 Task: Add Blue Label titled Label0010 to Card Card0010 in Board Board0003 in Development in Trello
Action: Mouse moved to (691, 95)
Screenshot: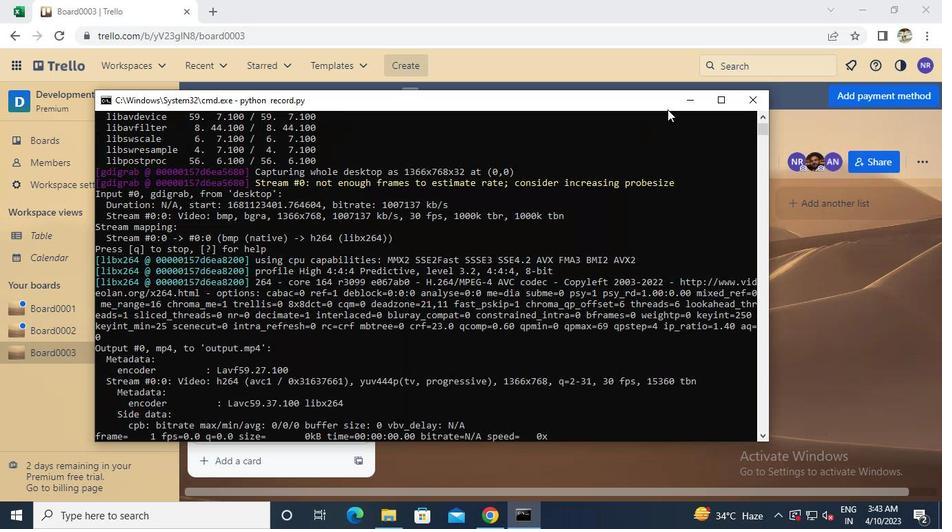 
Action: Mouse pressed left at (691, 95)
Screenshot: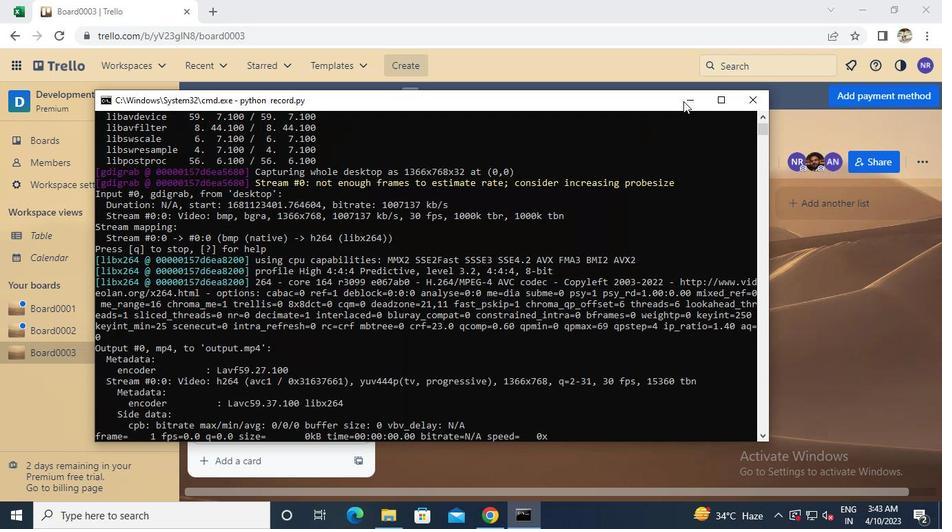 
Action: Mouse moved to (352, 345)
Screenshot: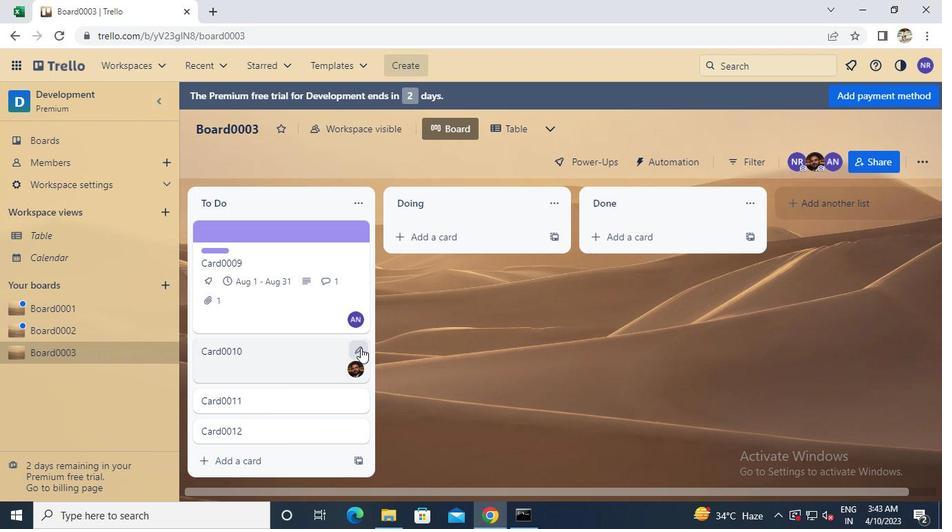 
Action: Mouse pressed left at (352, 345)
Screenshot: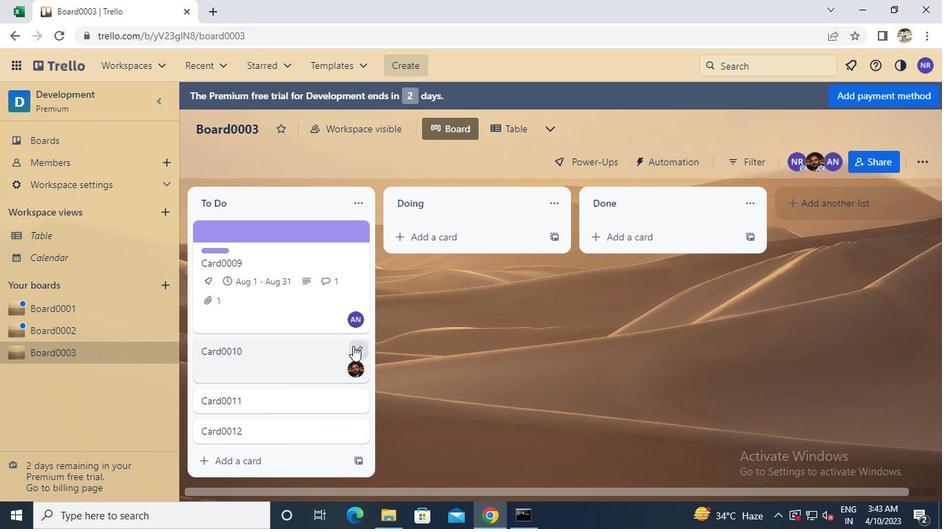 
Action: Mouse moved to (397, 289)
Screenshot: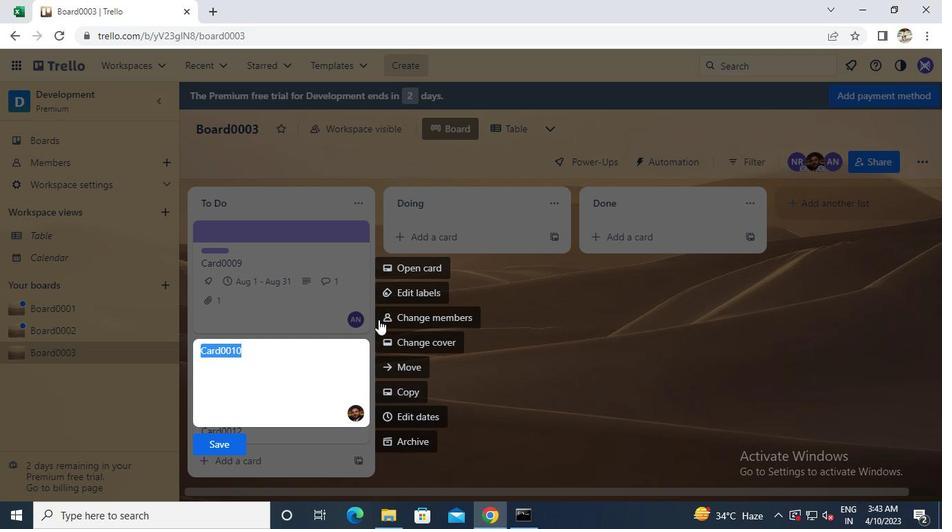 
Action: Mouse pressed left at (397, 289)
Screenshot: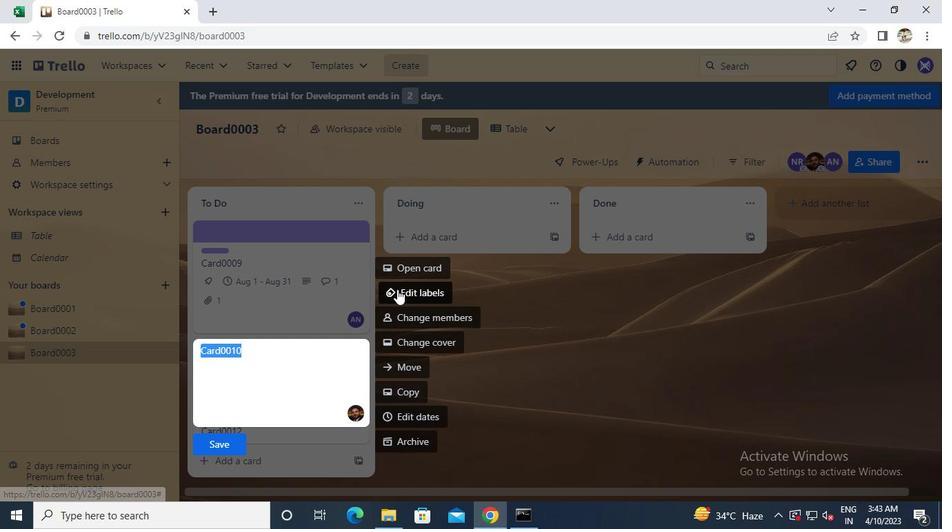 
Action: Mouse moved to (445, 364)
Screenshot: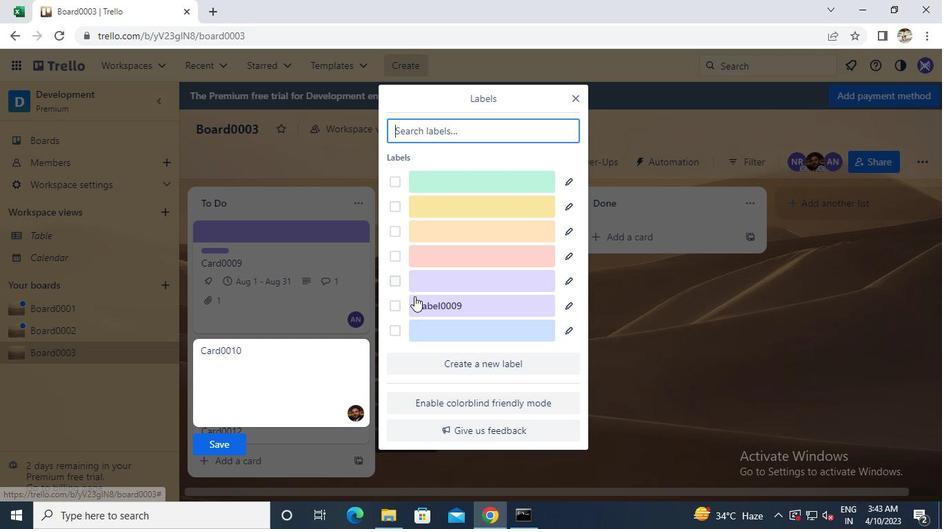 
Action: Mouse pressed left at (445, 364)
Screenshot: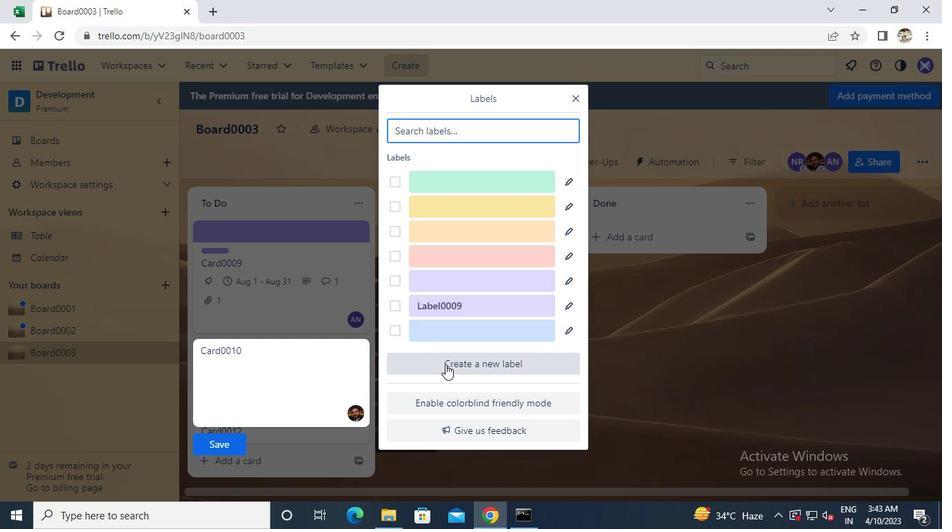 
Action: Mouse moved to (403, 374)
Screenshot: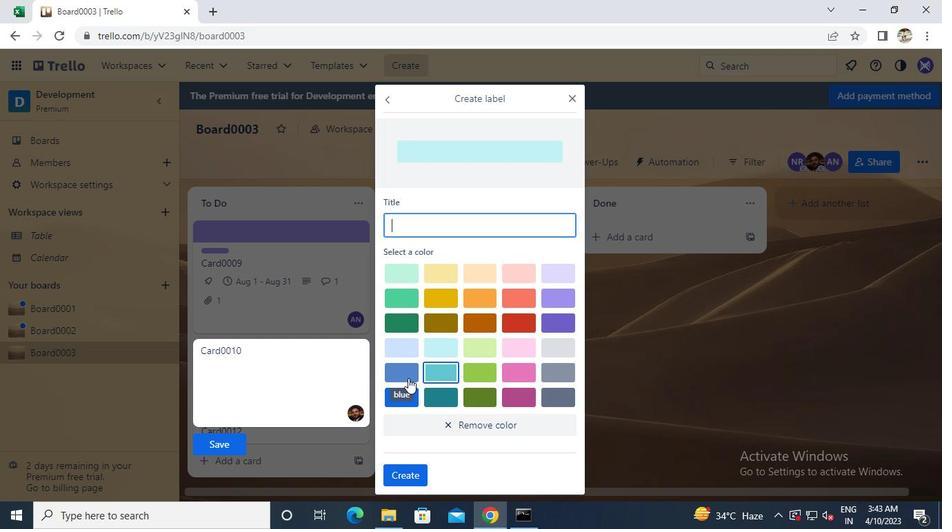 
Action: Mouse pressed left at (403, 374)
Screenshot: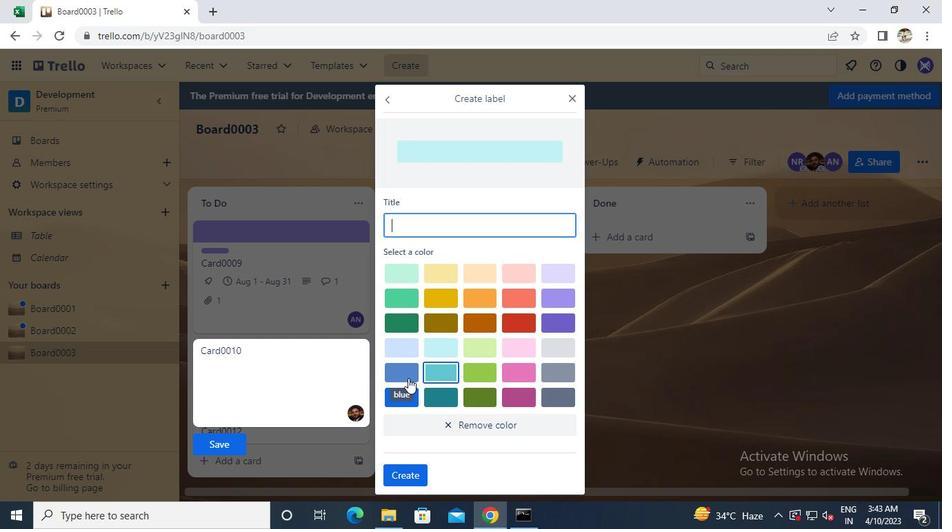 
Action: Mouse moved to (422, 229)
Screenshot: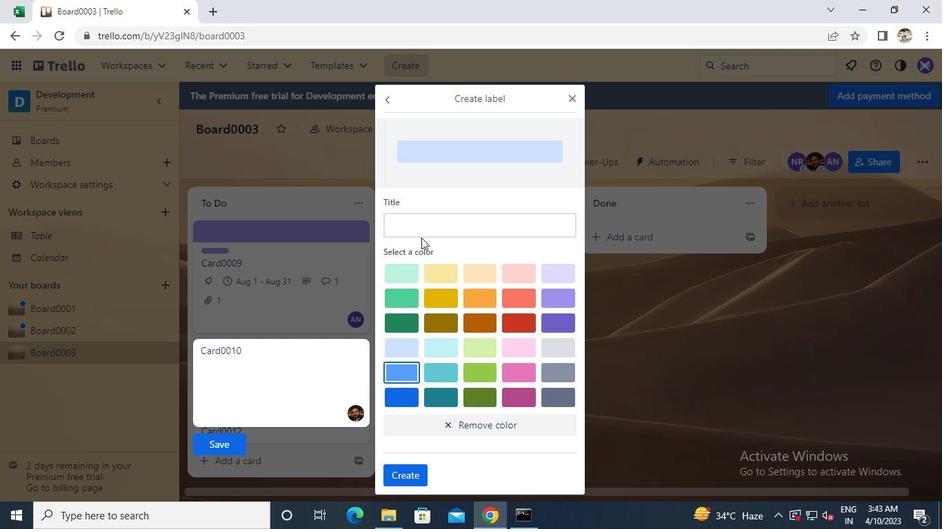 
Action: Mouse pressed left at (422, 229)
Screenshot: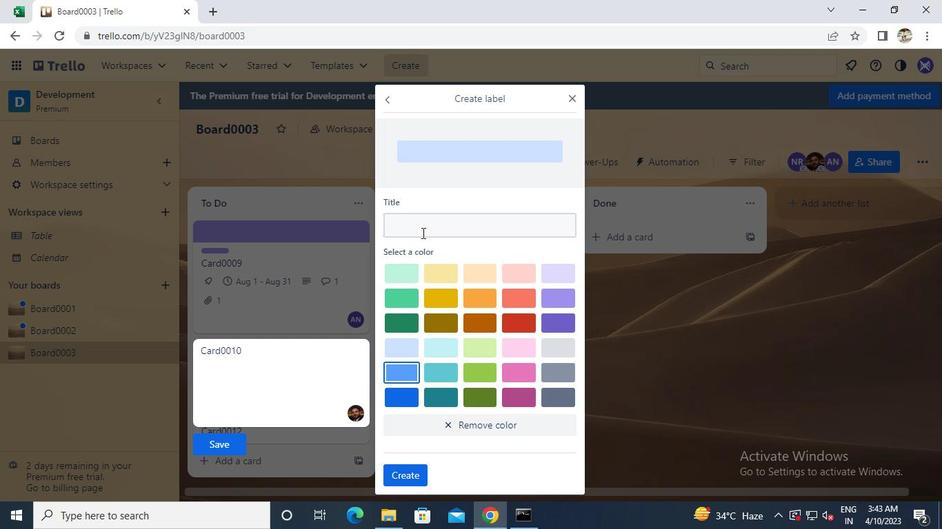 
Action: Keyboard Key.caps_lock
Screenshot: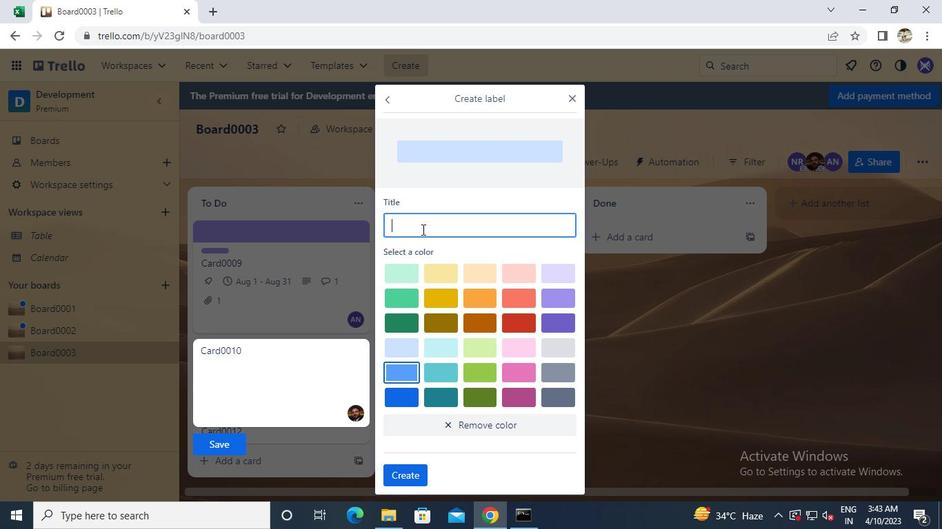 
Action: Keyboard l
Screenshot: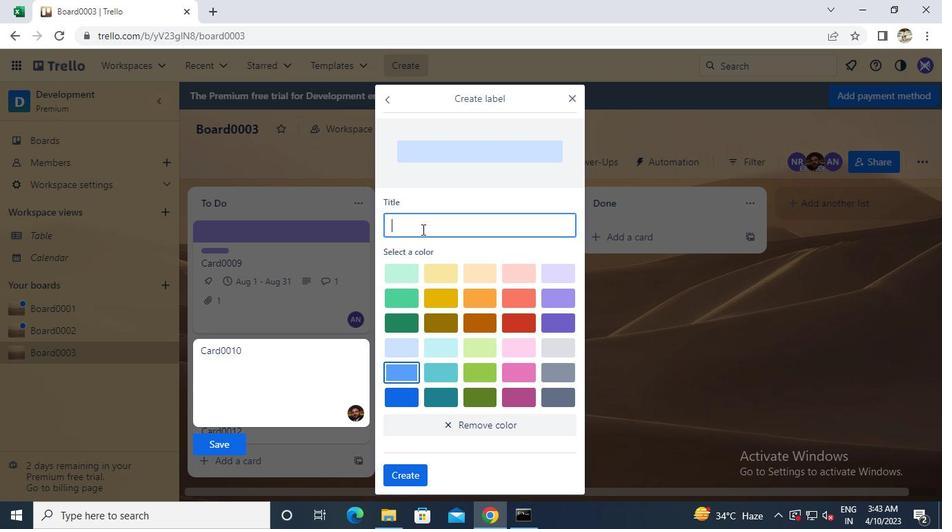 
Action: Keyboard Key.caps_lock
Screenshot: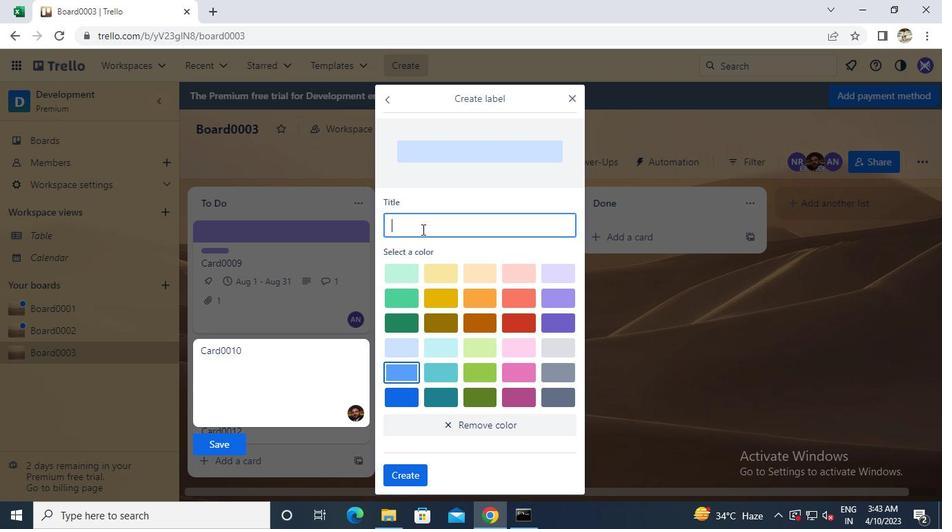 
Action: Keyboard a
Screenshot: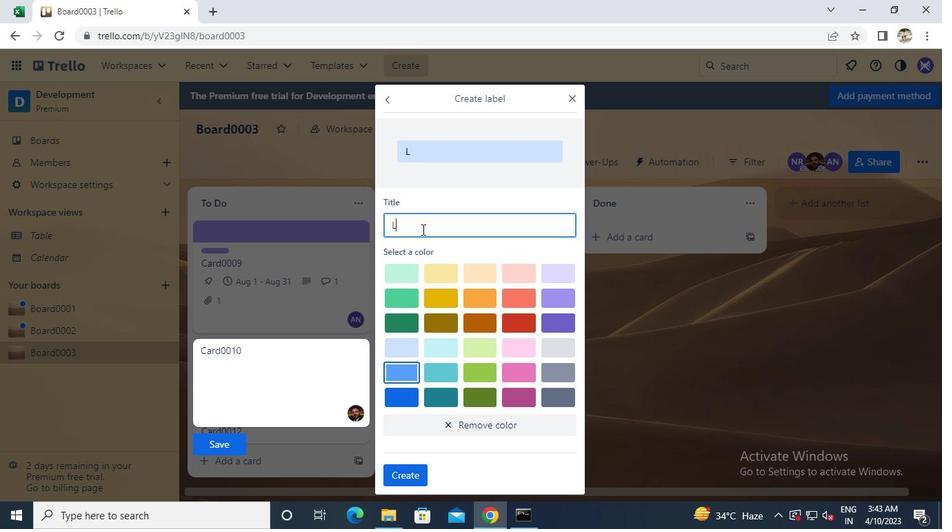 
Action: Keyboard b
Screenshot: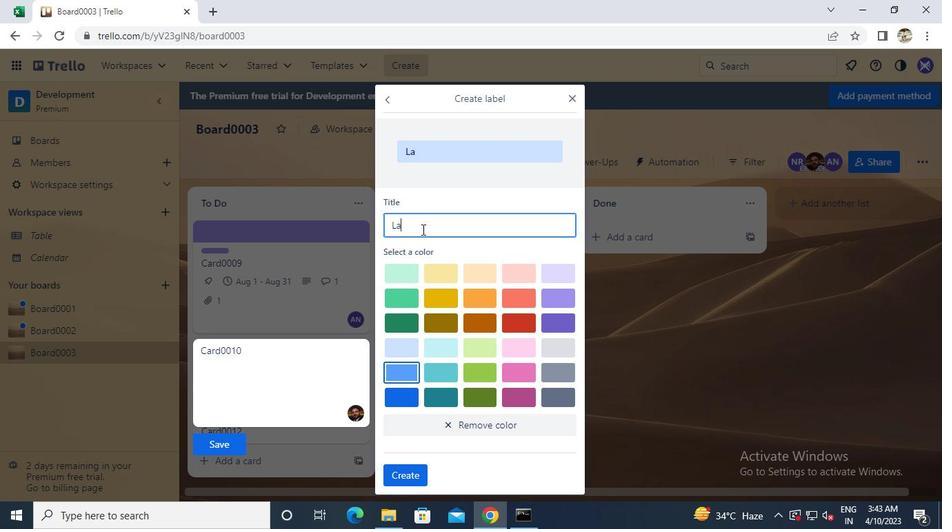
Action: Keyboard e
Screenshot: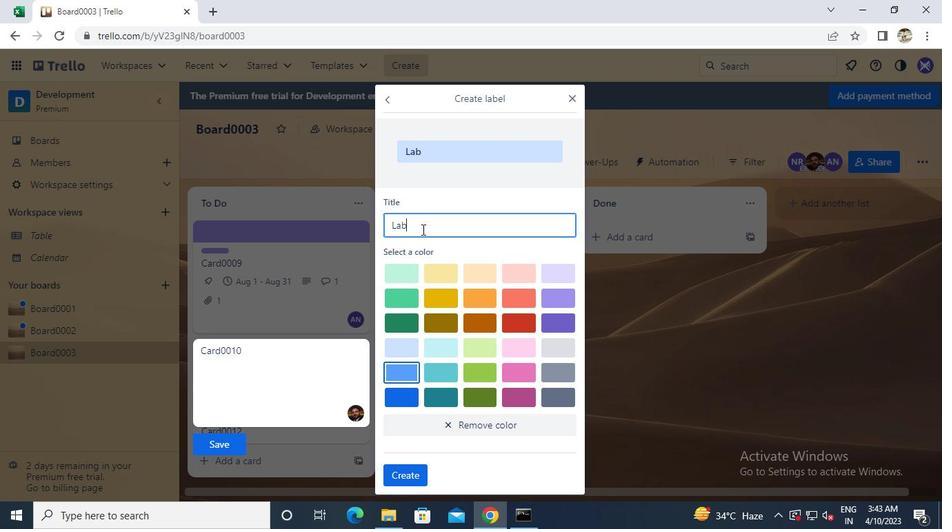 
Action: Keyboard l
Screenshot: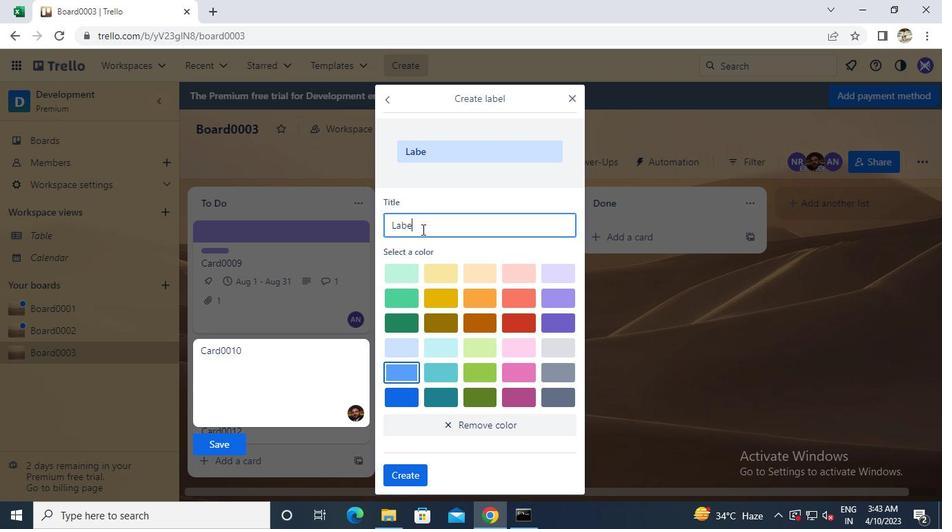 
Action: Keyboard 0
Screenshot: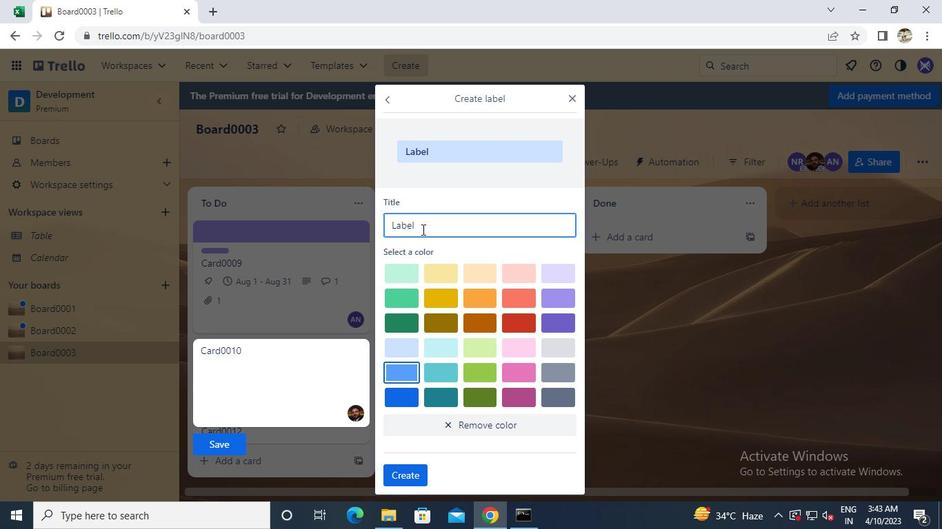 
Action: Keyboard 0
Screenshot: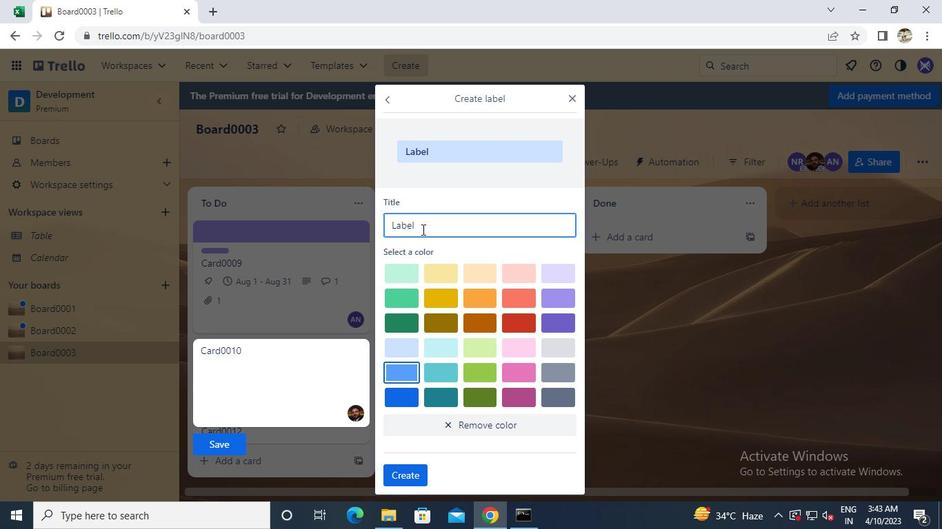
Action: Keyboard 1
Screenshot: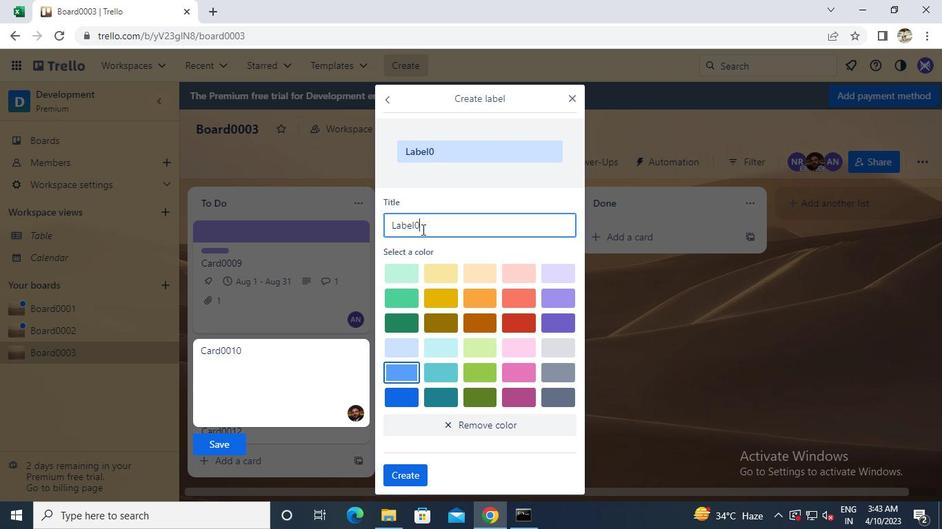 
Action: Keyboard 0
Screenshot: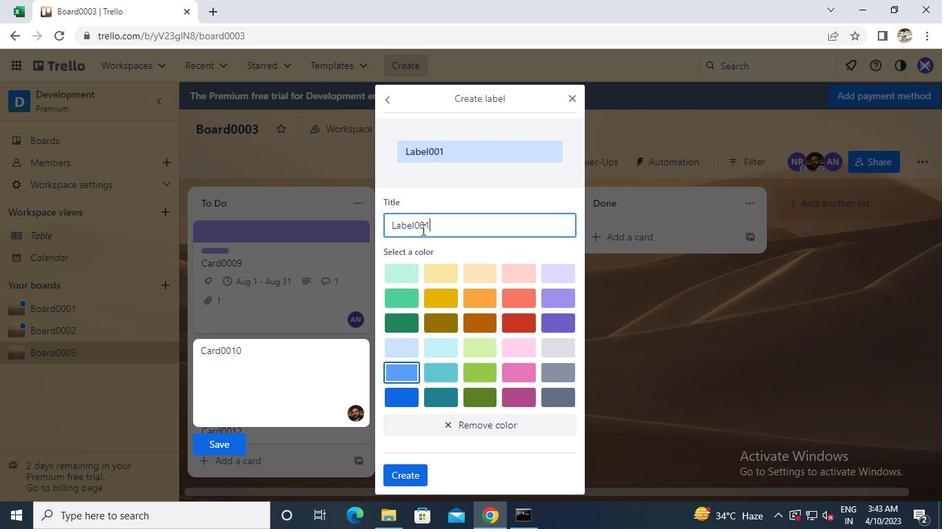 
Action: Mouse moved to (401, 474)
Screenshot: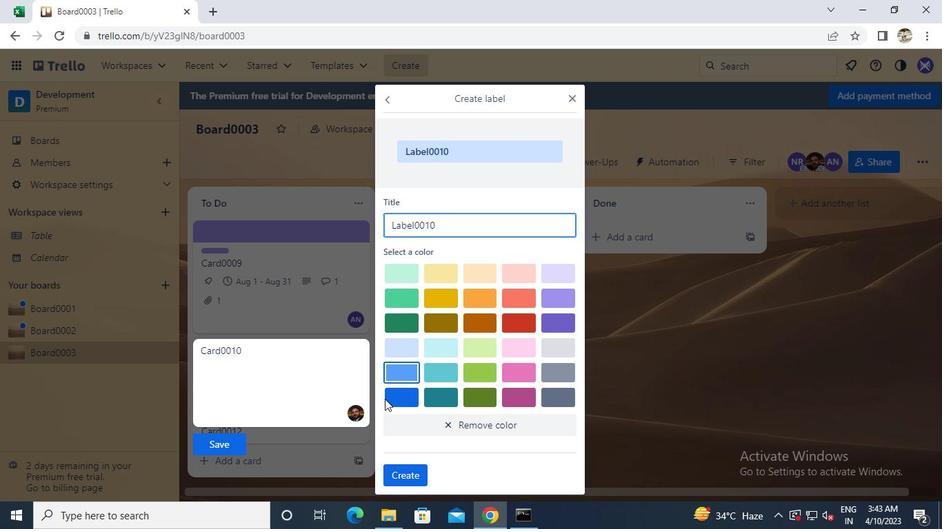 
Action: Mouse pressed left at (401, 474)
Screenshot: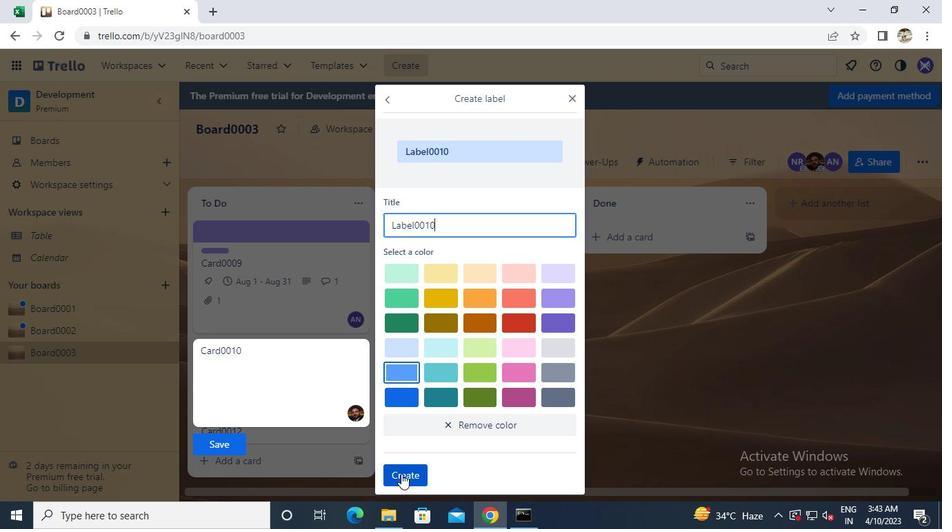 
Action: Mouse moved to (525, 514)
Screenshot: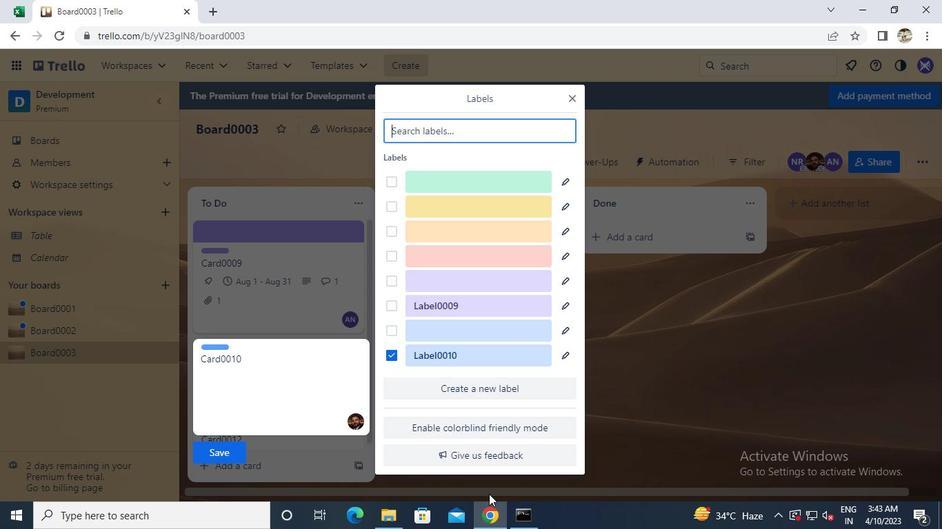 
Action: Mouse pressed left at (525, 514)
Screenshot: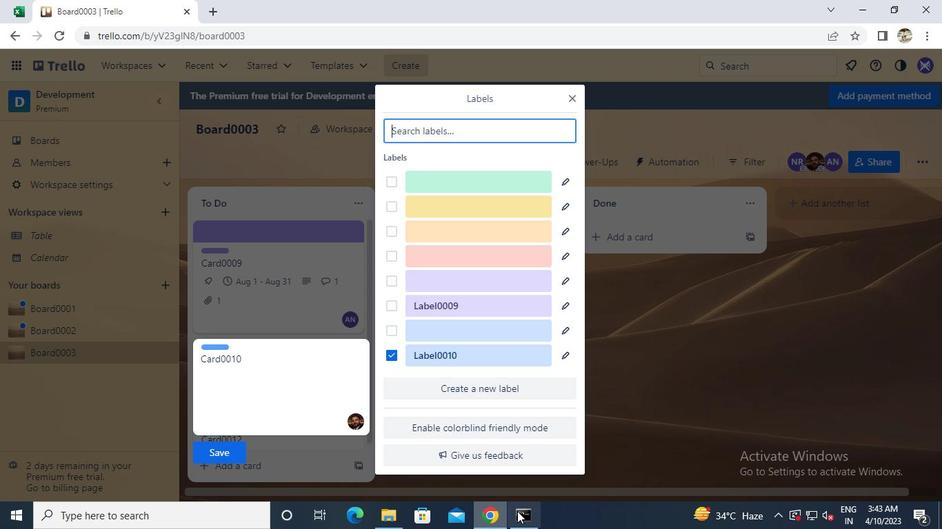 
Action: Mouse moved to (753, 100)
Screenshot: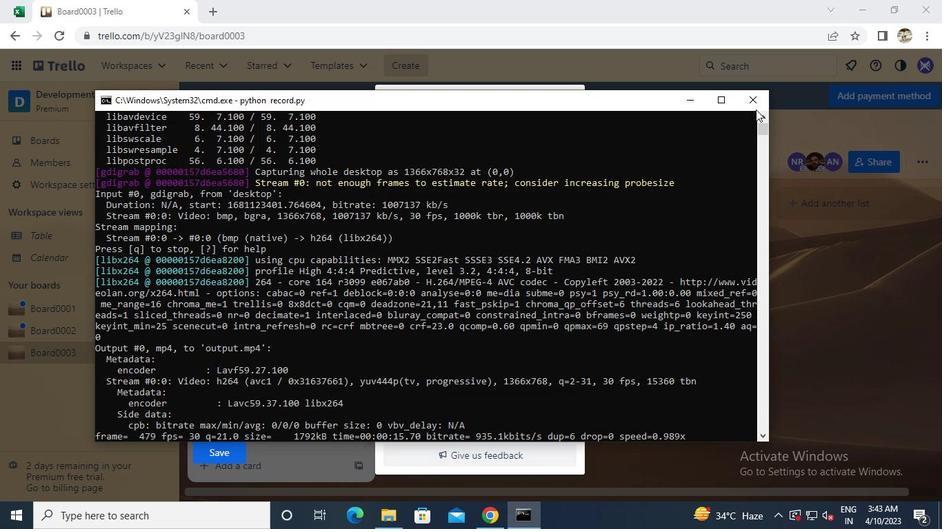 
Action: Mouse pressed left at (753, 100)
Screenshot: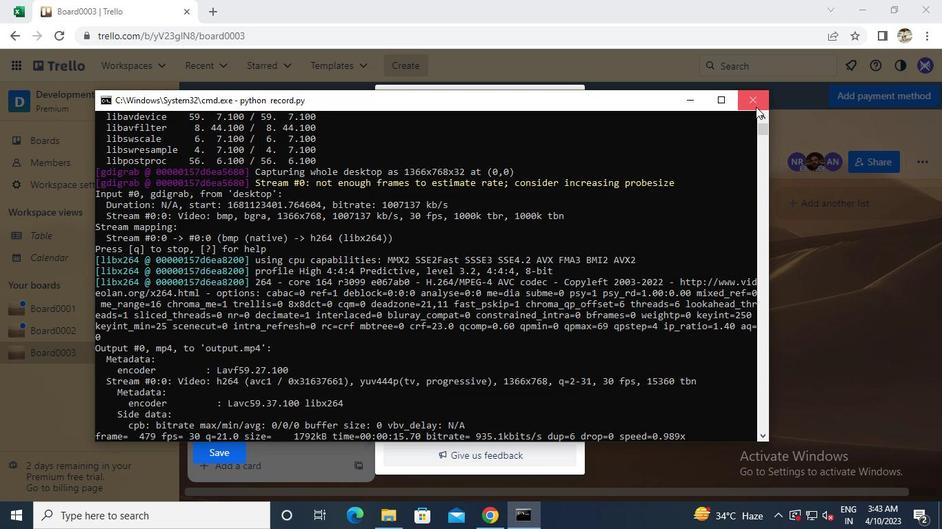 
